 Task: Add a condition where "Form Is not Default ticket form" in unsolved tickets in your groups.
Action: Mouse moved to (129, 443)
Screenshot: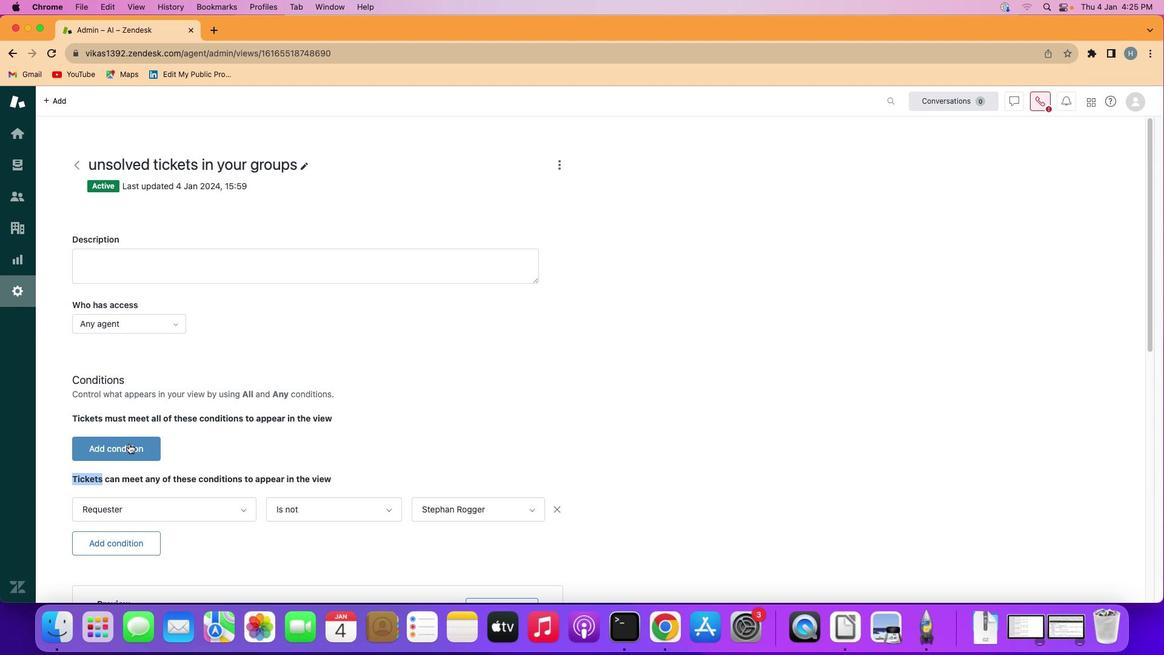 
Action: Mouse pressed left at (129, 443)
Screenshot: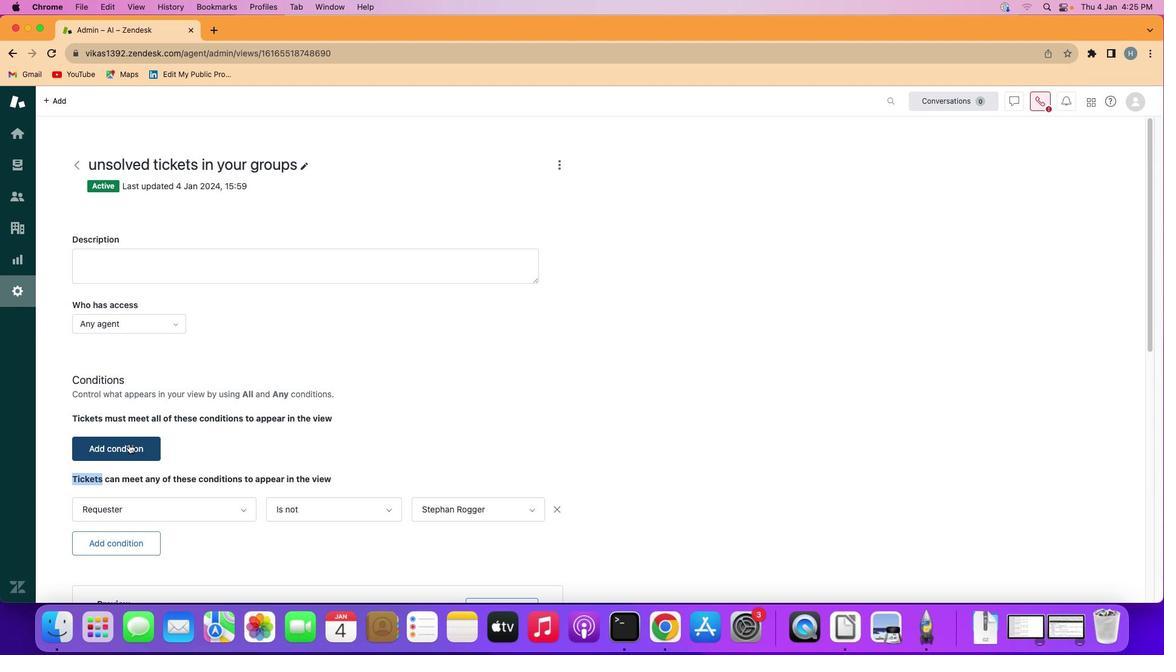 
Action: Mouse moved to (135, 446)
Screenshot: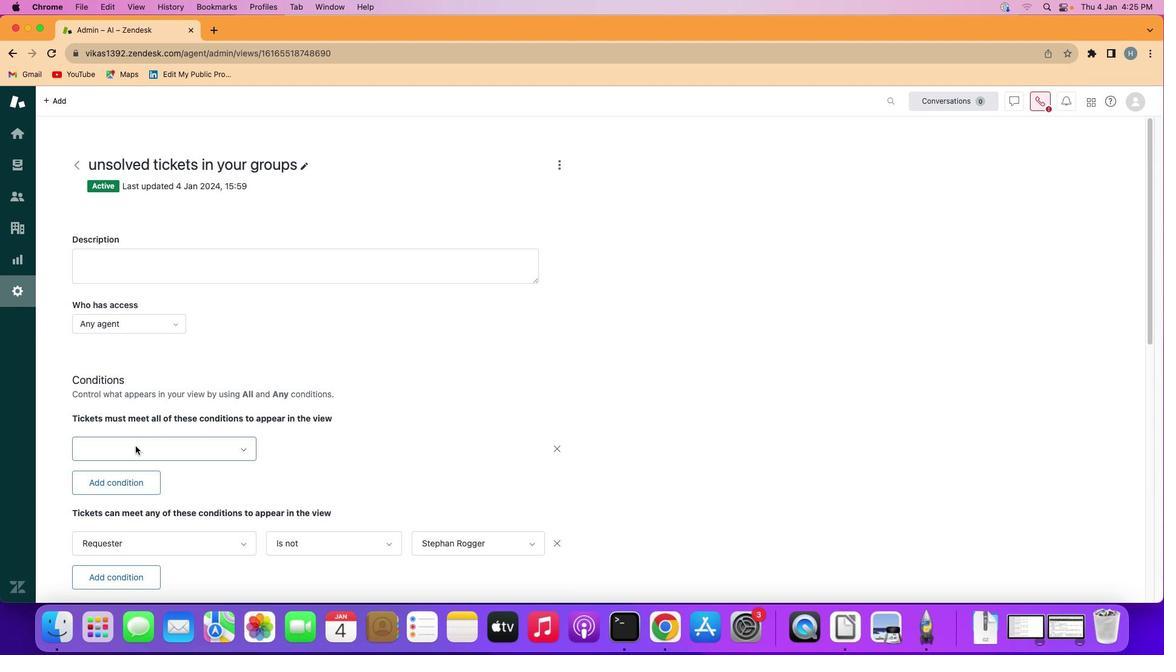 
Action: Mouse pressed left at (135, 446)
Screenshot: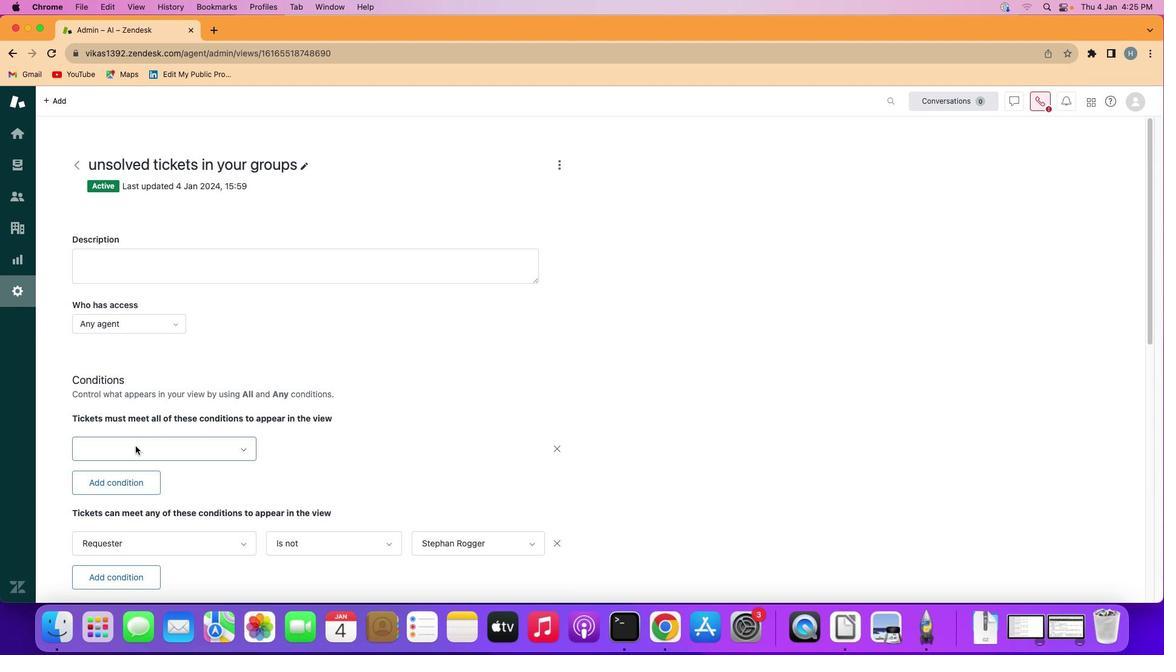 
Action: Mouse moved to (171, 289)
Screenshot: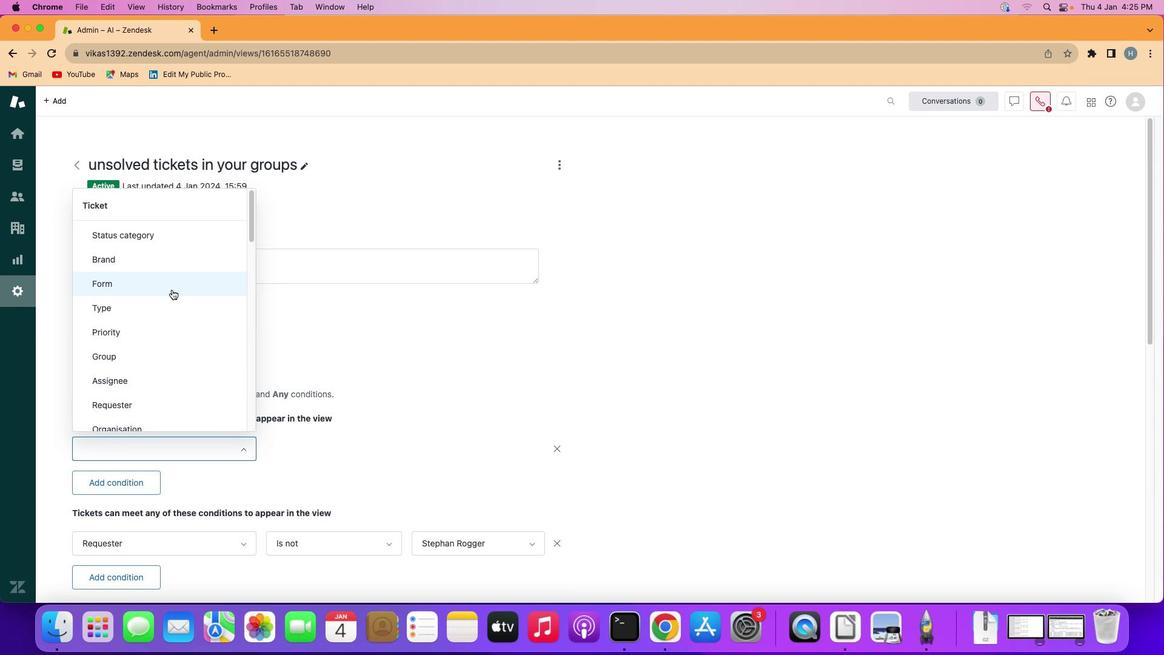 
Action: Mouse pressed left at (171, 289)
Screenshot: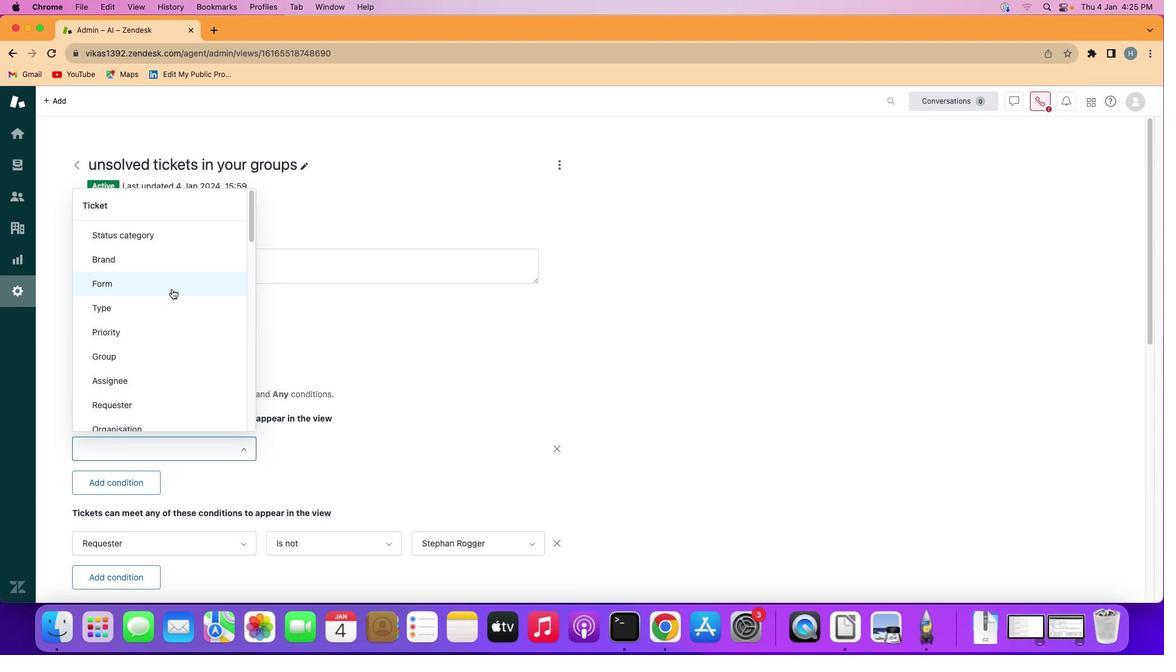 
Action: Mouse moved to (309, 441)
Screenshot: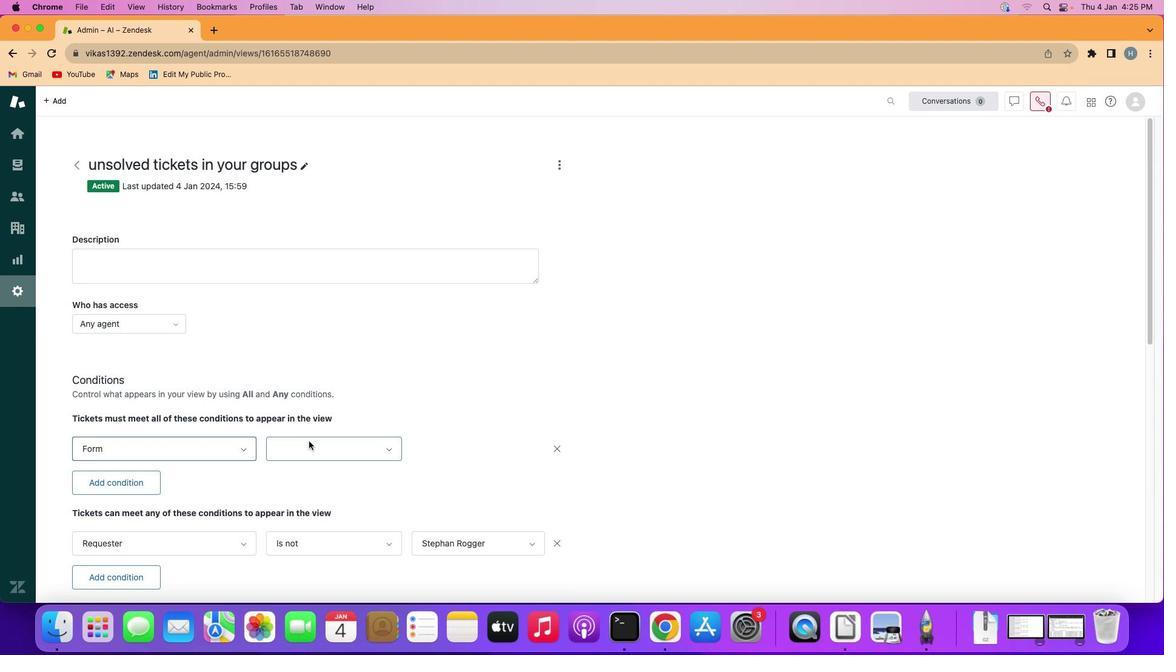 
Action: Mouse pressed left at (309, 441)
Screenshot: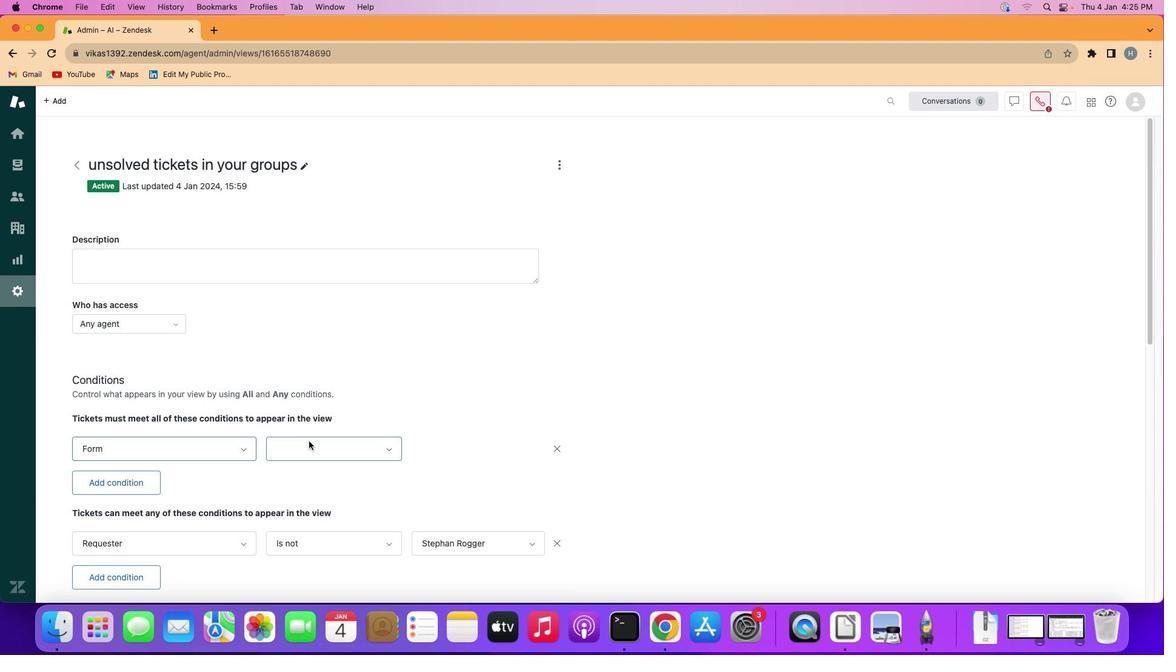 
Action: Mouse moved to (323, 502)
Screenshot: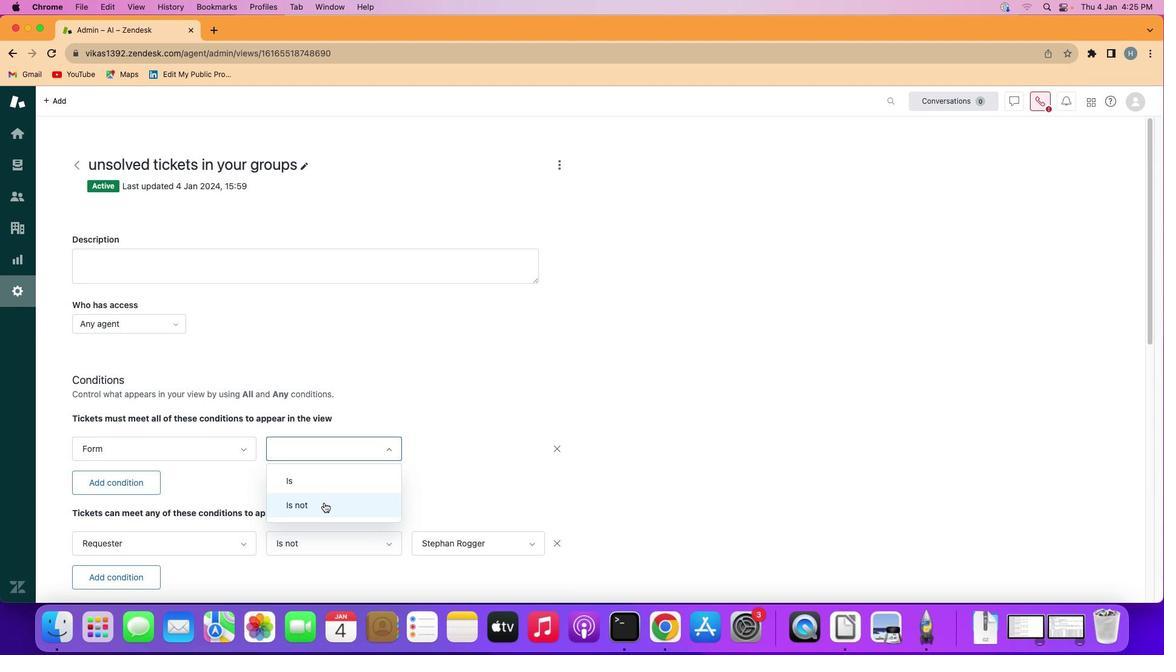 
Action: Mouse pressed left at (323, 502)
Screenshot: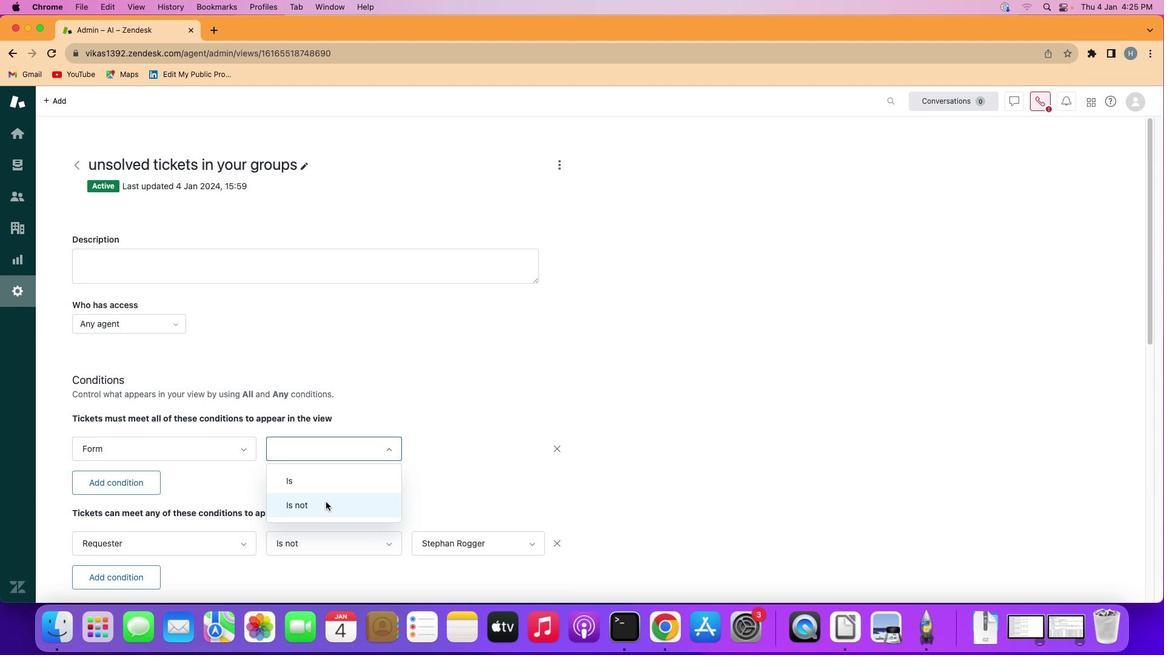 
Action: Mouse moved to (463, 446)
Screenshot: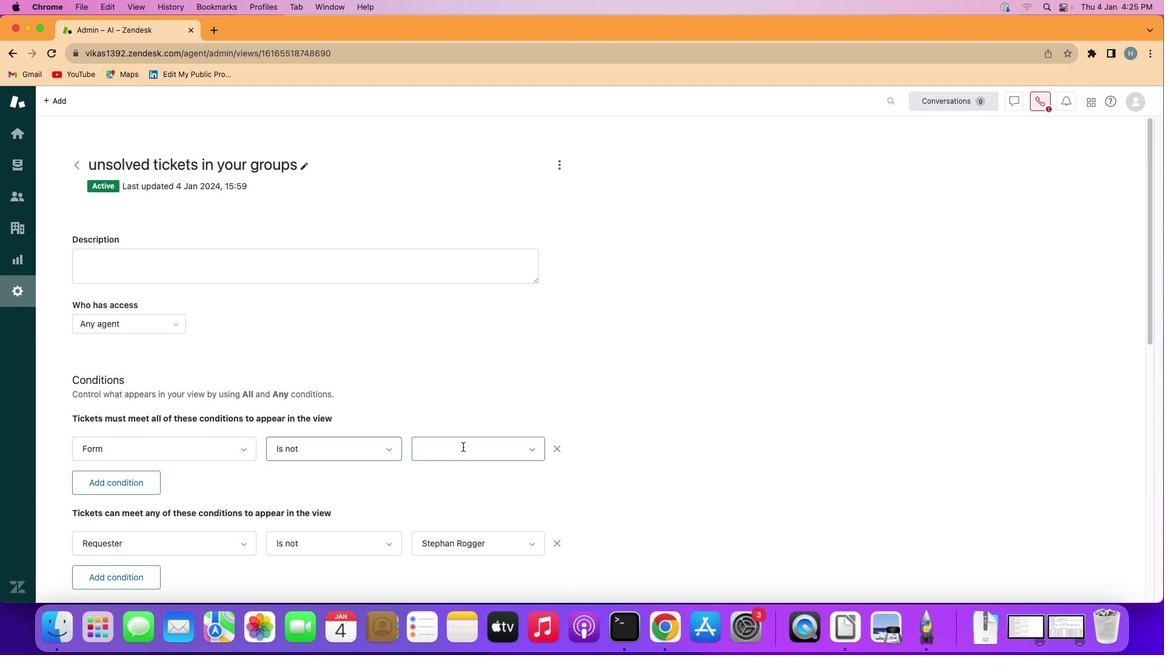 
Action: Mouse pressed left at (463, 446)
Screenshot: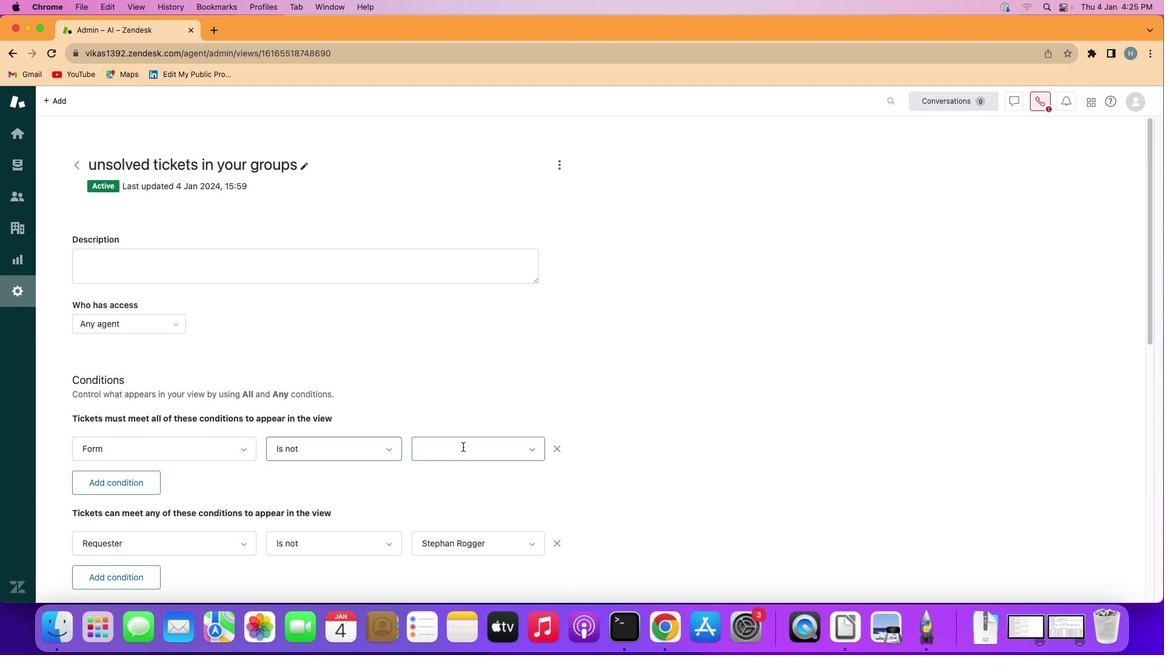 
Action: Mouse moved to (484, 222)
Screenshot: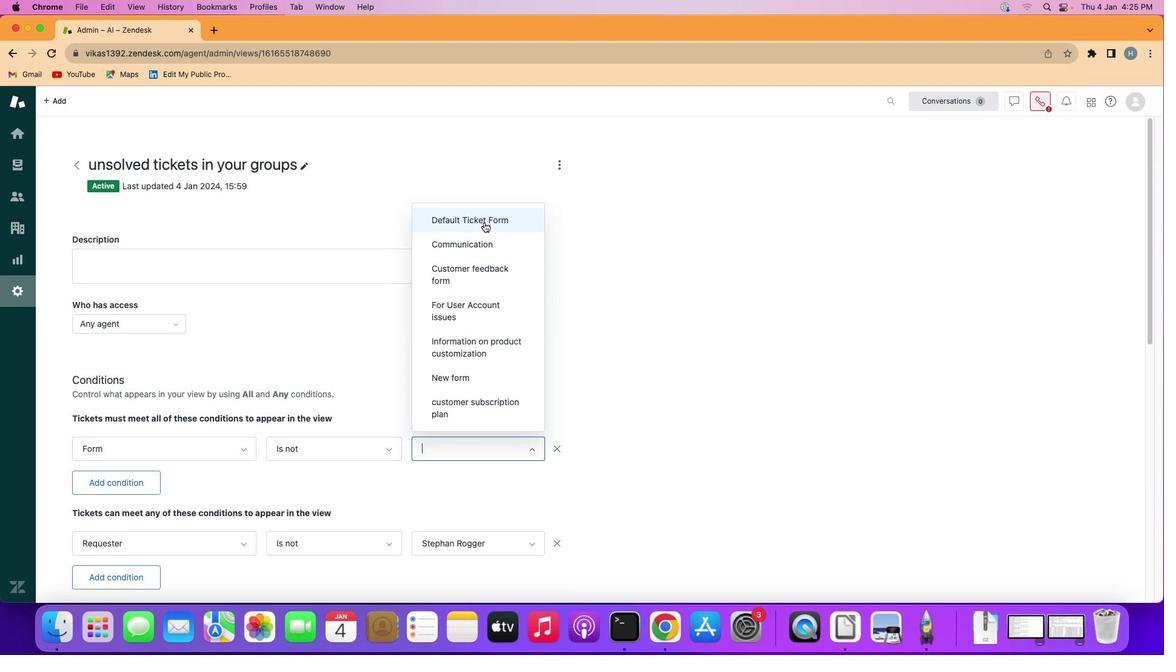 
Action: Mouse pressed left at (484, 222)
Screenshot: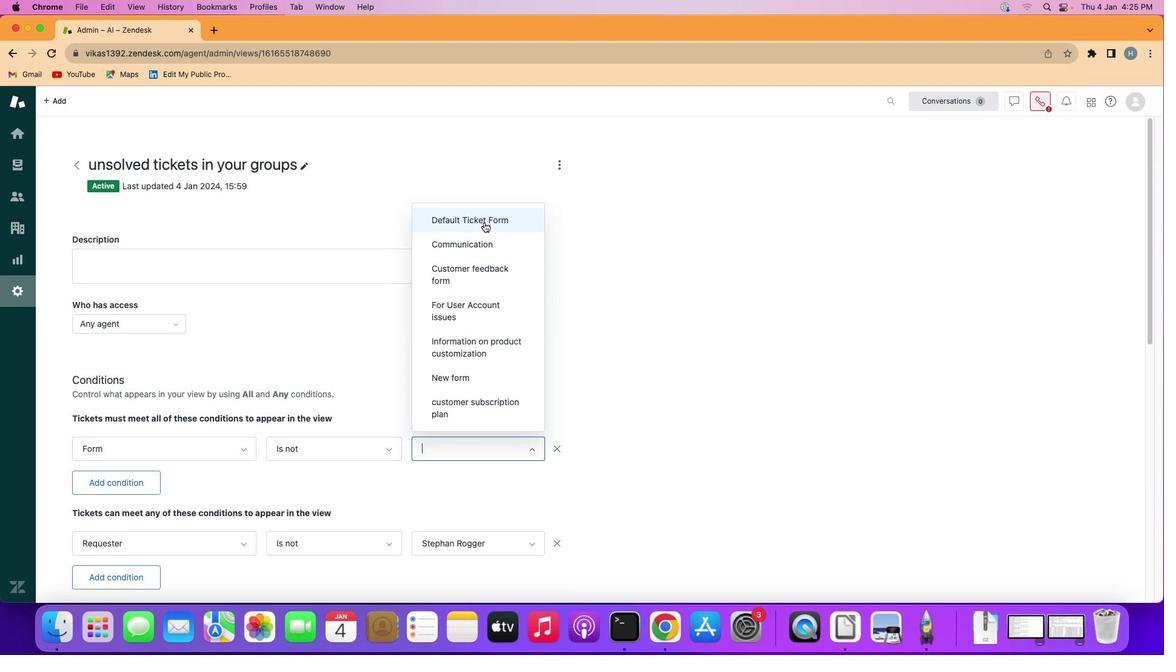 
Action: Mouse moved to (578, 383)
Screenshot: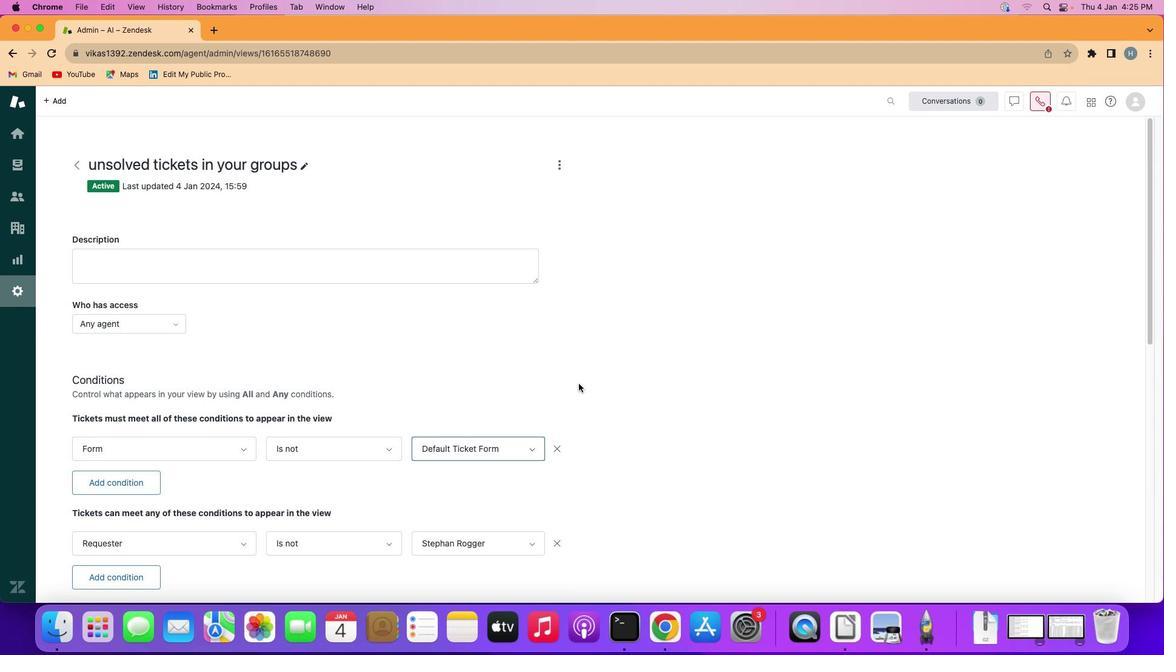 
